 Task: Change Filter to Black & White on "Image C.jpg" and play.
Action: Mouse moved to (669, 260)
Screenshot: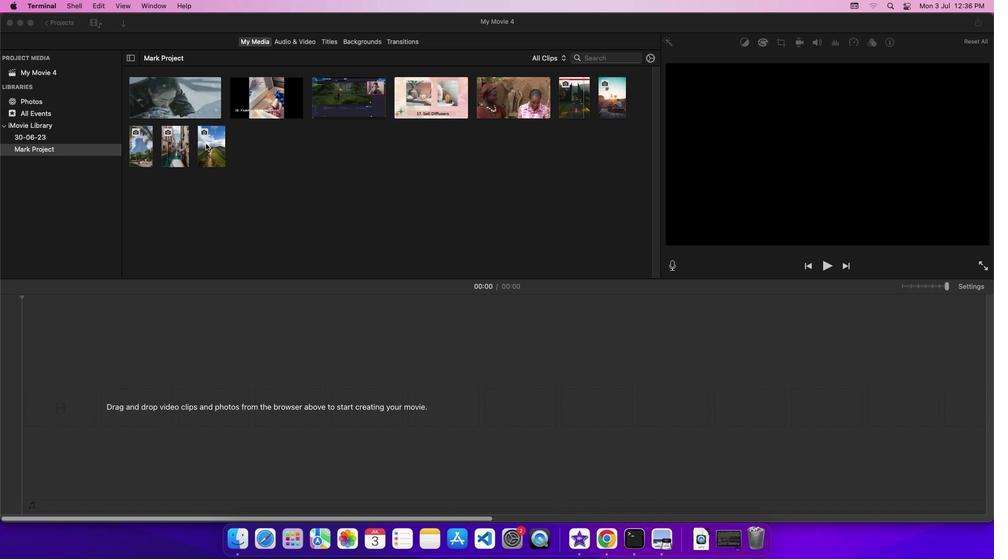 
Action: Mouse pressed left at (669, 260)
Screenshot: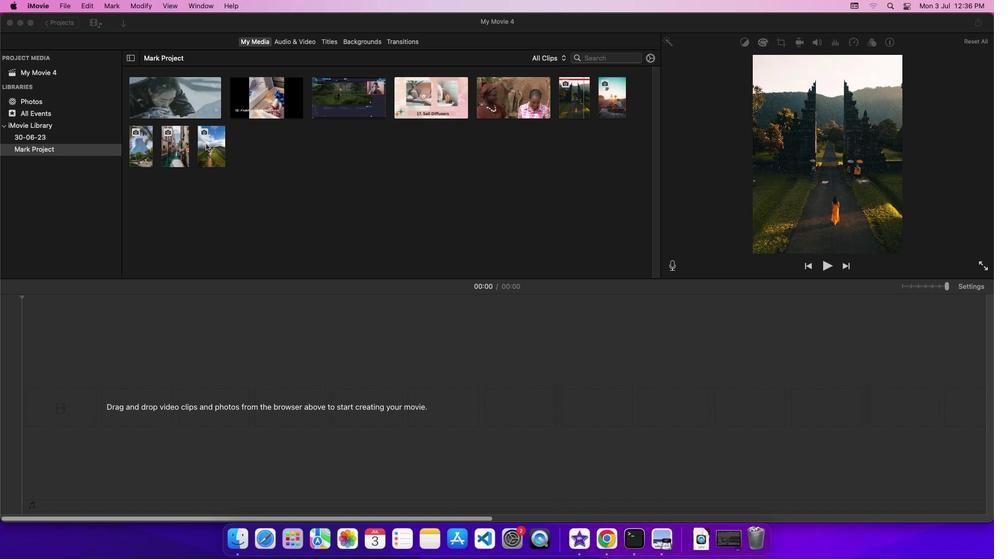 
Action: Mouse moved to (669, 260)
Screenshot: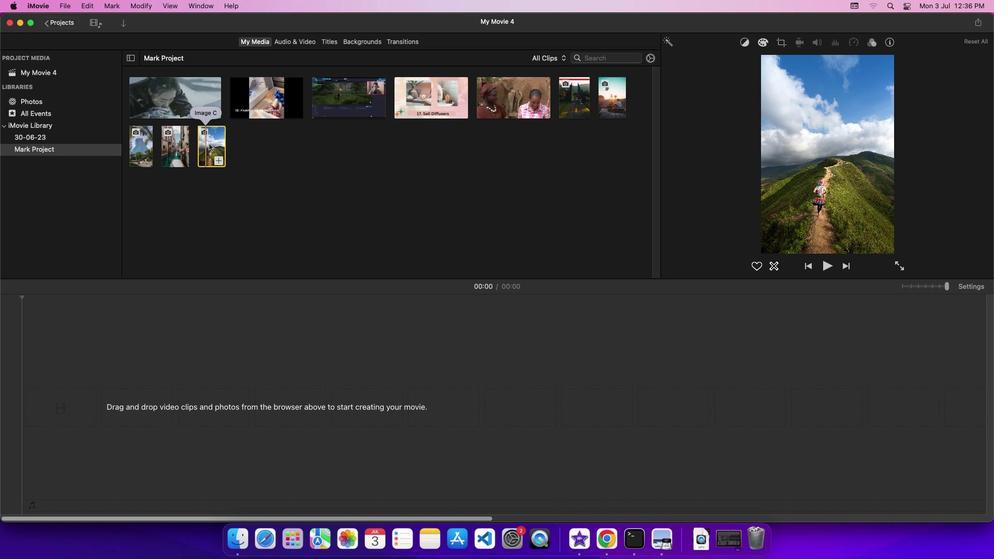 
Action: Mouse pressed left at (669, 260)
Screenshot: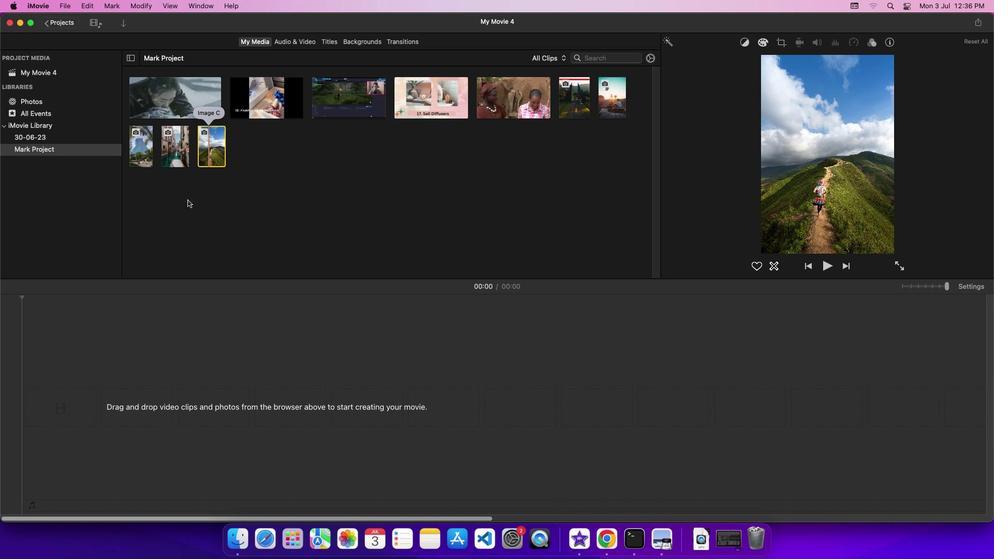 
Action: Mouse moved to (669, 260)
Screenshot: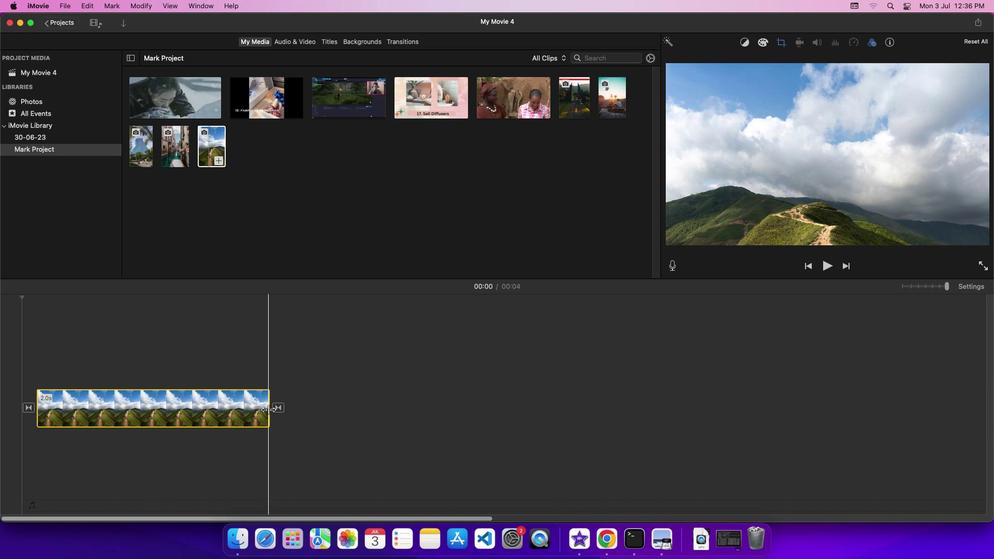 
Action: Mouse pressed left at (669, 260)
Screenshot: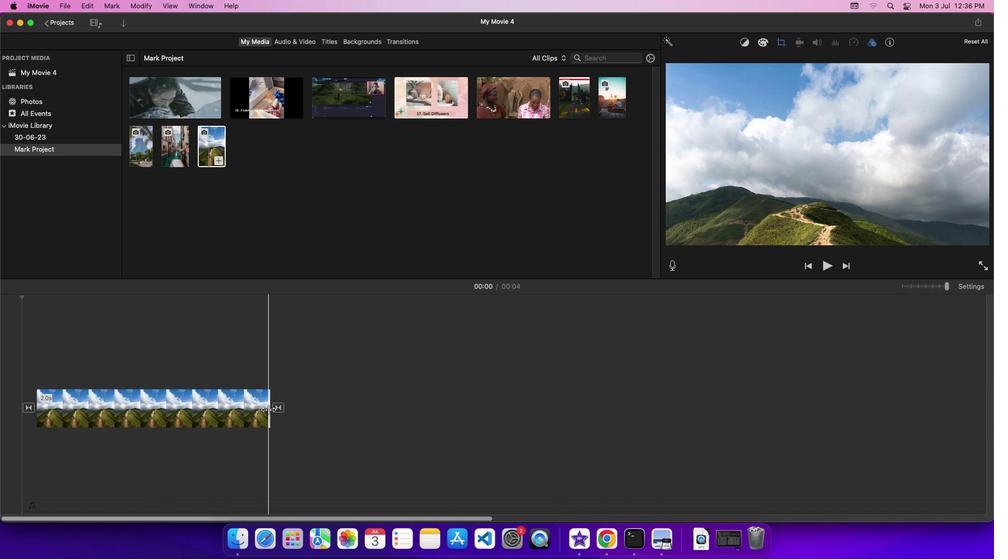 
Action: Mouse moved to (669, 260)
Screenshot: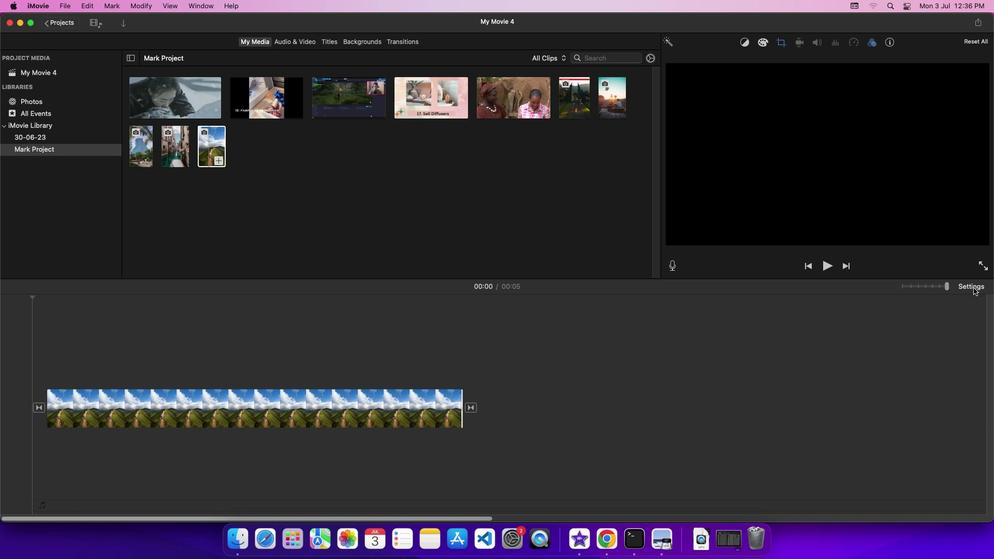
Action: Mouse pressed left at (669, 260)
Screenshot: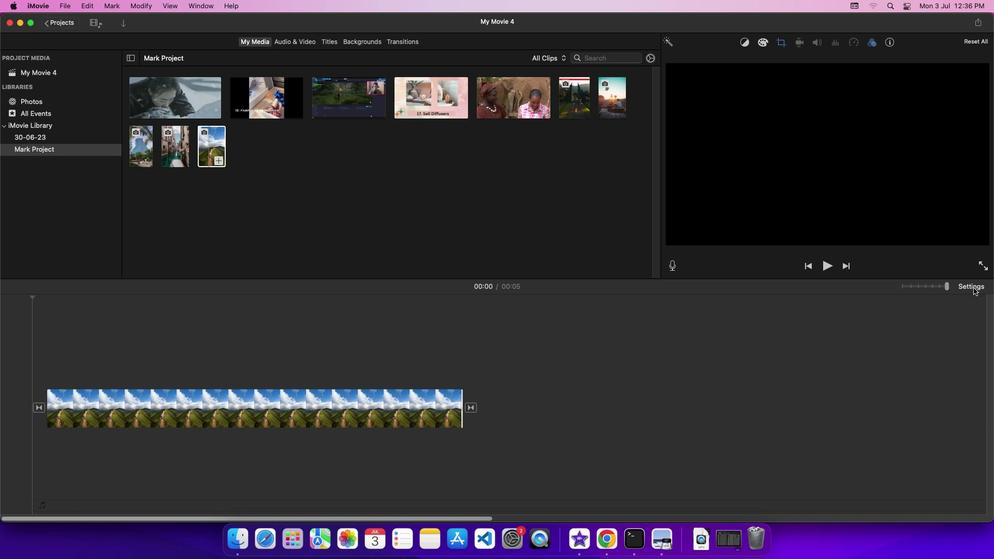 
Action: Mouse moved to (669, 260)
Screenshot: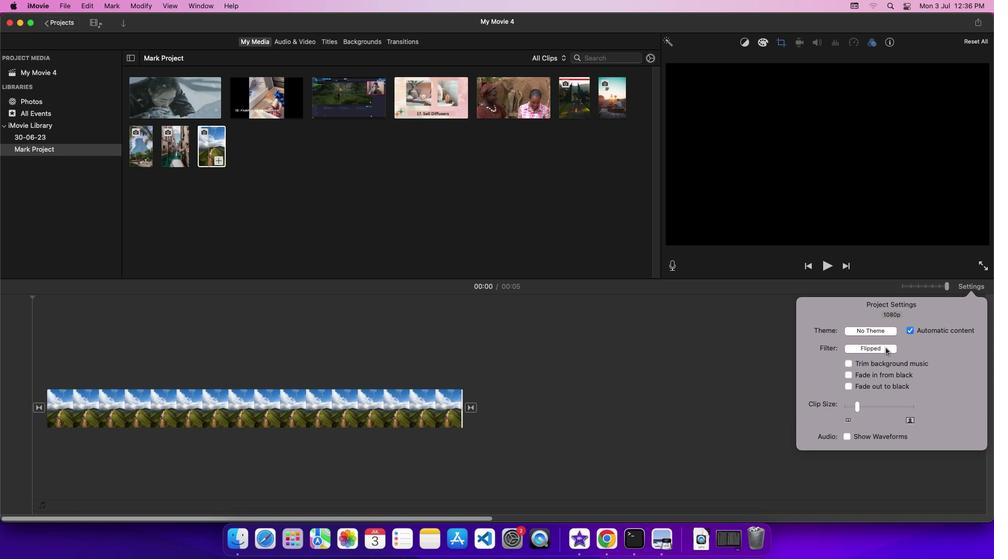
Action: Mouse pressed left at (669, 260)
Screenshot: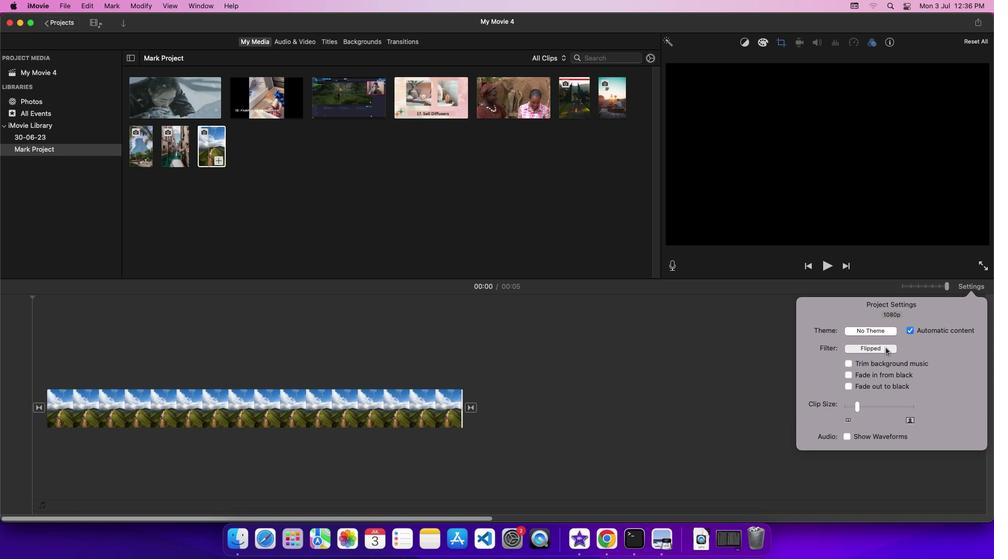 
Action: Mouse moved to (669, 260)
Screenshot: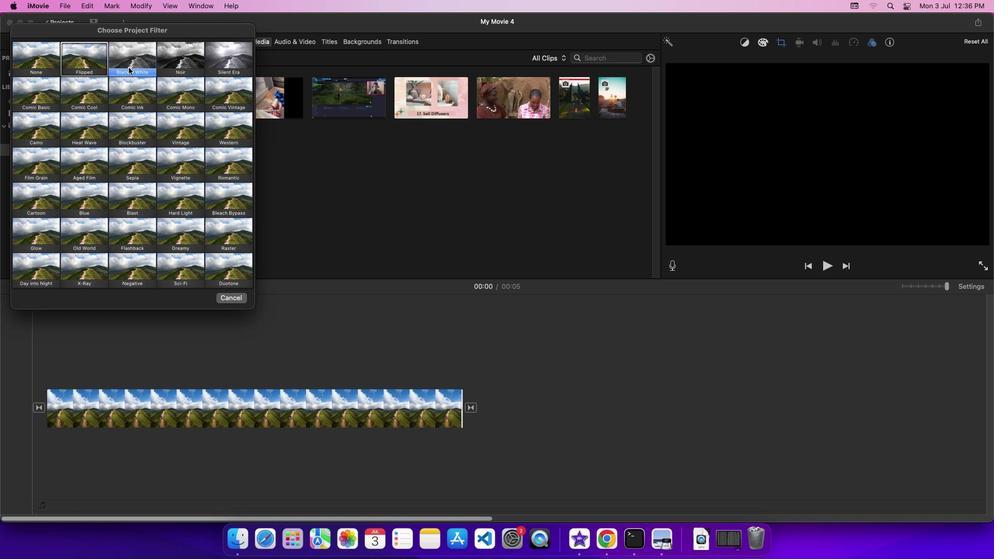 
Action: Mouse pressed left at (669, 260)
Screenshot: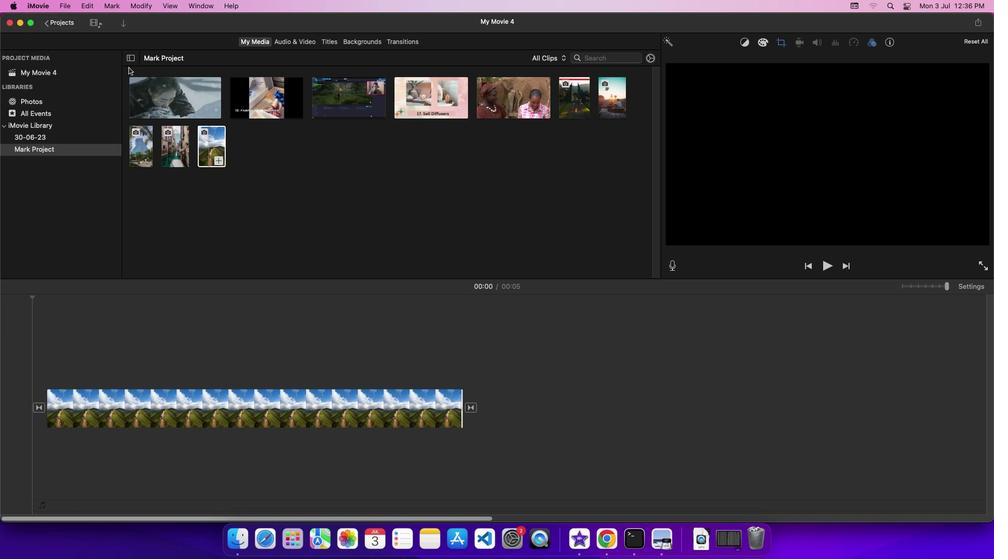 
Action: Mouse moved to (669, 260)
Screenshot: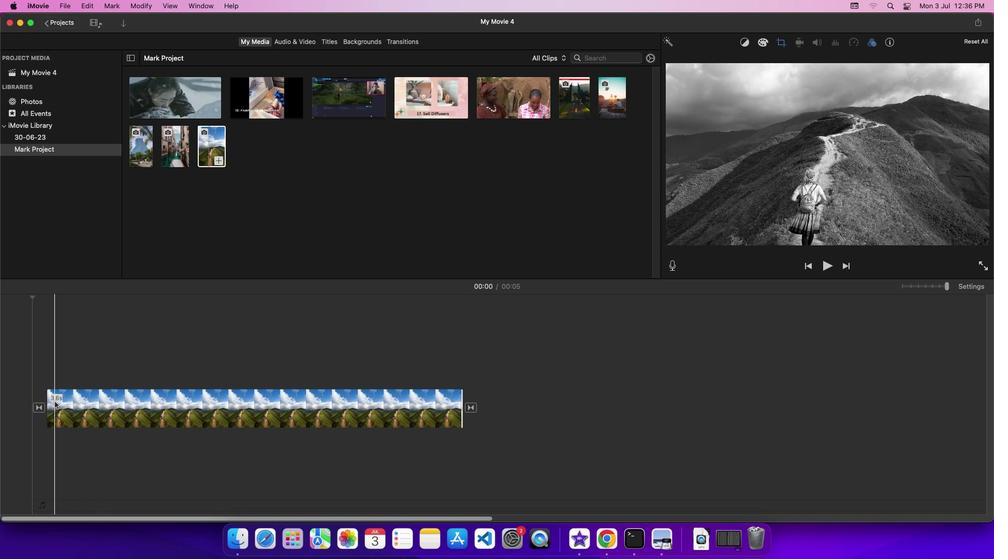 
Action: Mouse pressed left at (669, 260)
Screenshot: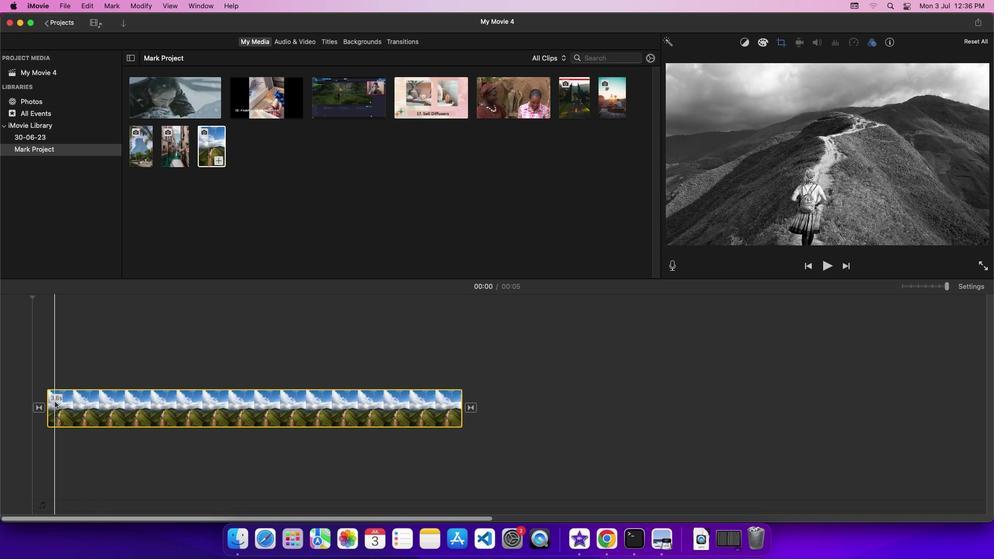 
Action: Mouse moved to (669, 260)
Screenshot: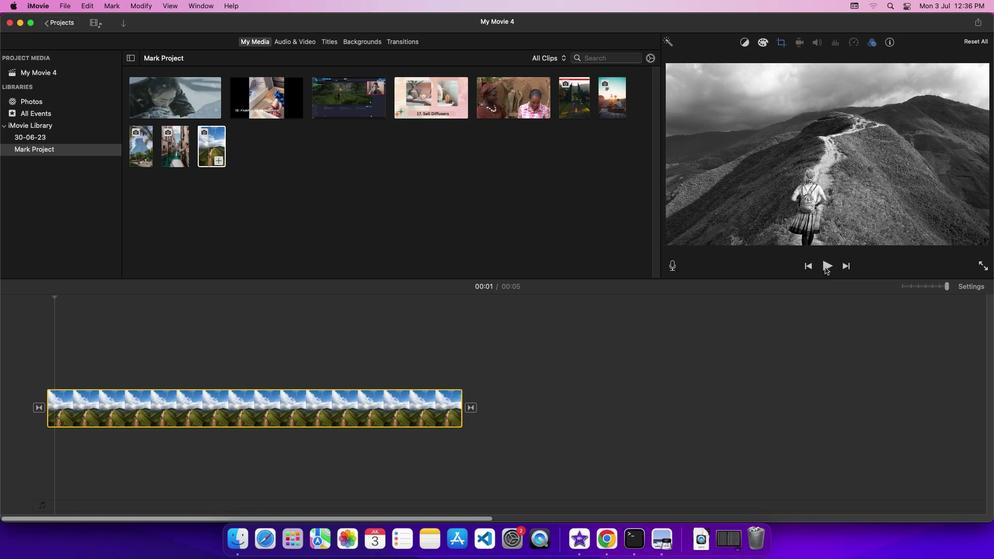 
Action: Mouse pressed left at (669, 260)
Screenshot: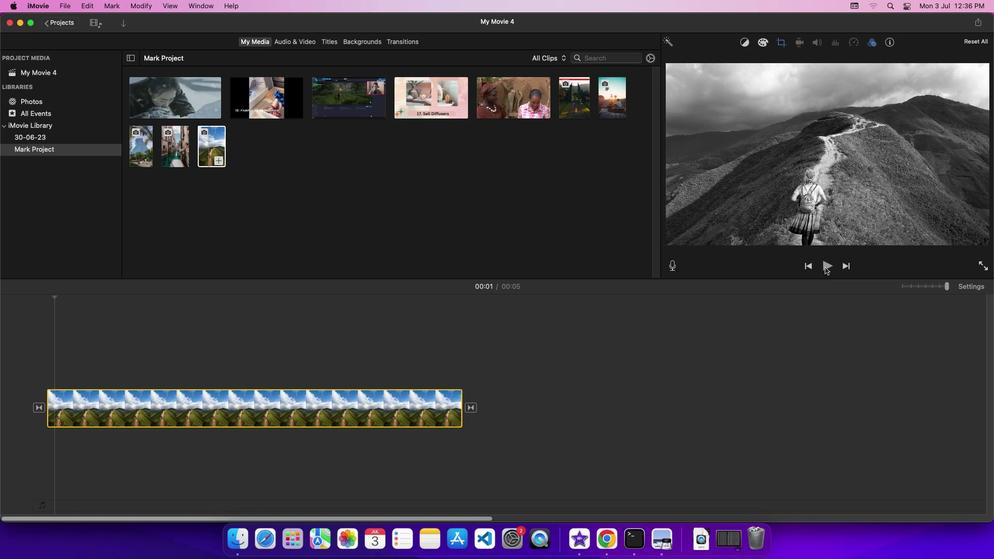 
Action: Mouse moved to (669, 260)
Screenshot: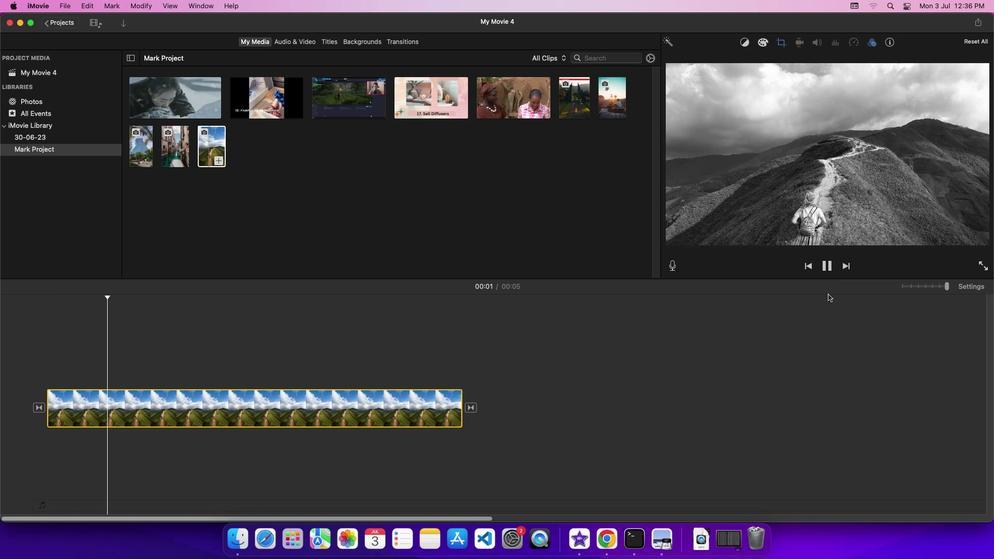 
